 Task: Add Attachment from Trello to Card Card0000000138 in Board Board0000000035 in Workspace WS0000000012 in Trello. Add Cover Blue to Card Card0000000138 in Board Board0000000035 in Workspace WS0000000012 in Trello. Add "Copy Card To …" Button titled Button0000000138 to "bottom" of the list "To Do" to Card Card0000000138 in Board Board0000000035 in Workspace WS0000000012 in Trello. Add Description DS0000000138 to Card Card0000000138 in Board Board0000000035 in Workspace WS0000000012 in Trello. Add Comment CM0000000138 to Card Card0000000138 in Board Board0000000035 in Workspace WS0000000012 in Trello
Action: Mouse moved to (332, 376)
Screenshot: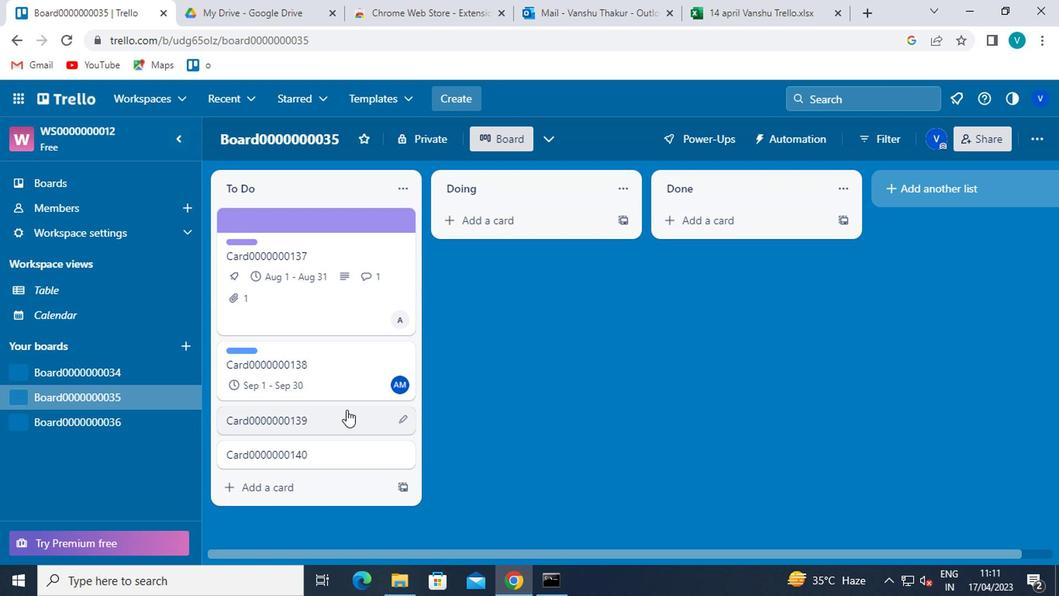 
Action: Mouse pressed left at (332, 376)
Screenshot: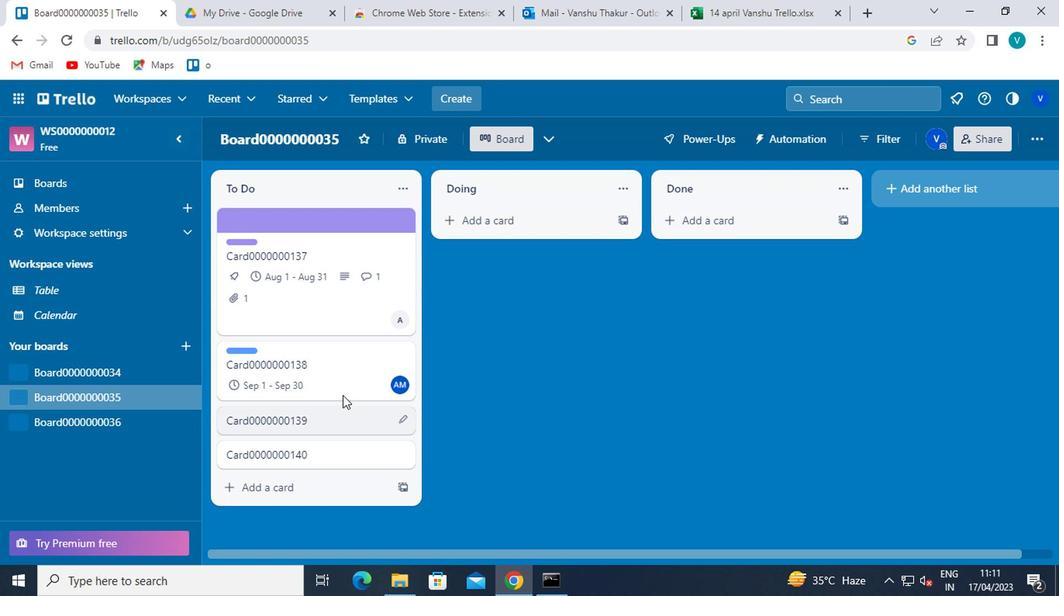 
Action: Mouse moved to (693, 345)
Screenshot: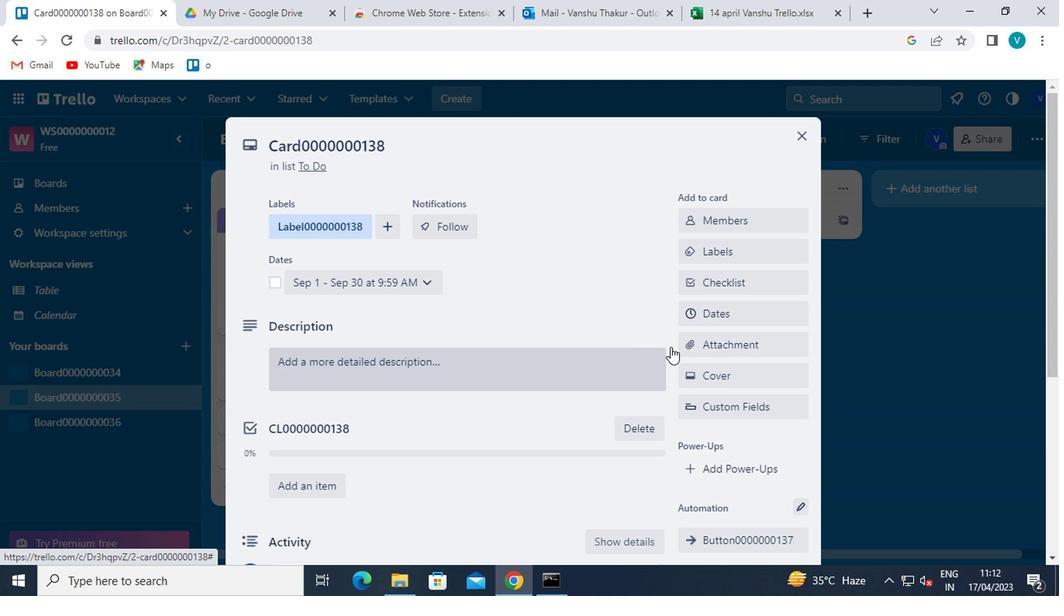 
Action: Mouse pressed left at (693, 345)
Screenshot: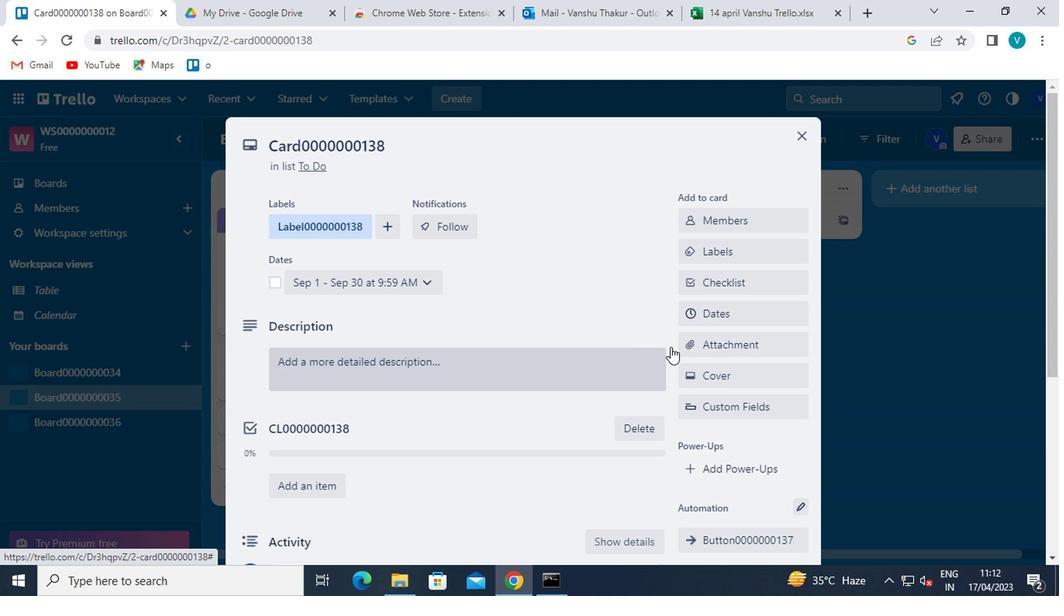 
Action: Mouse moved to (732, 190)
Screenshot: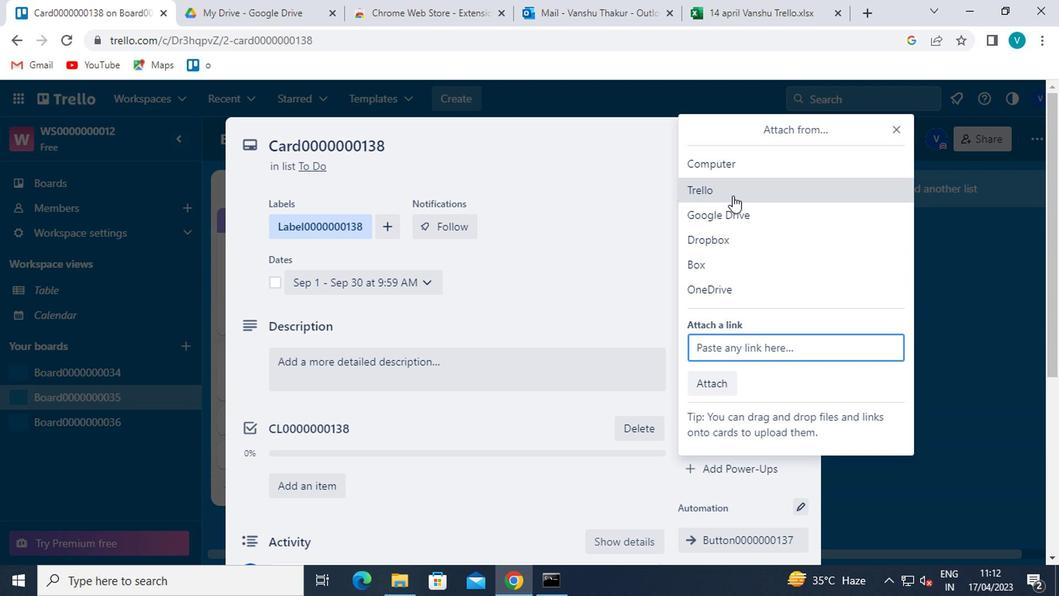 
Action: Mouse pressed left at (732, 190)
Screenshot: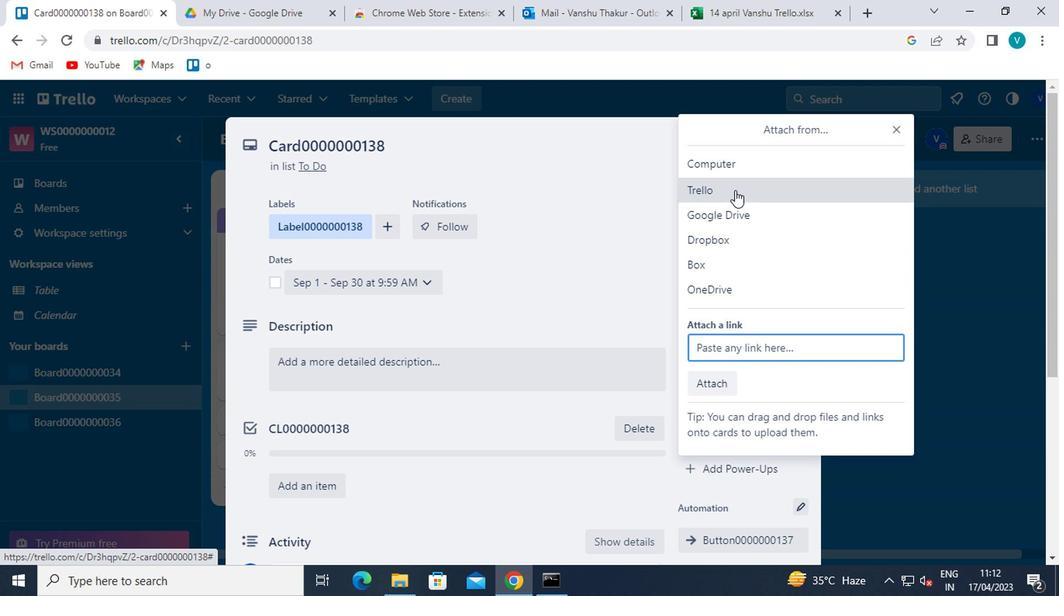 
Action: Mouse moved to (737, 234)
Screenshot: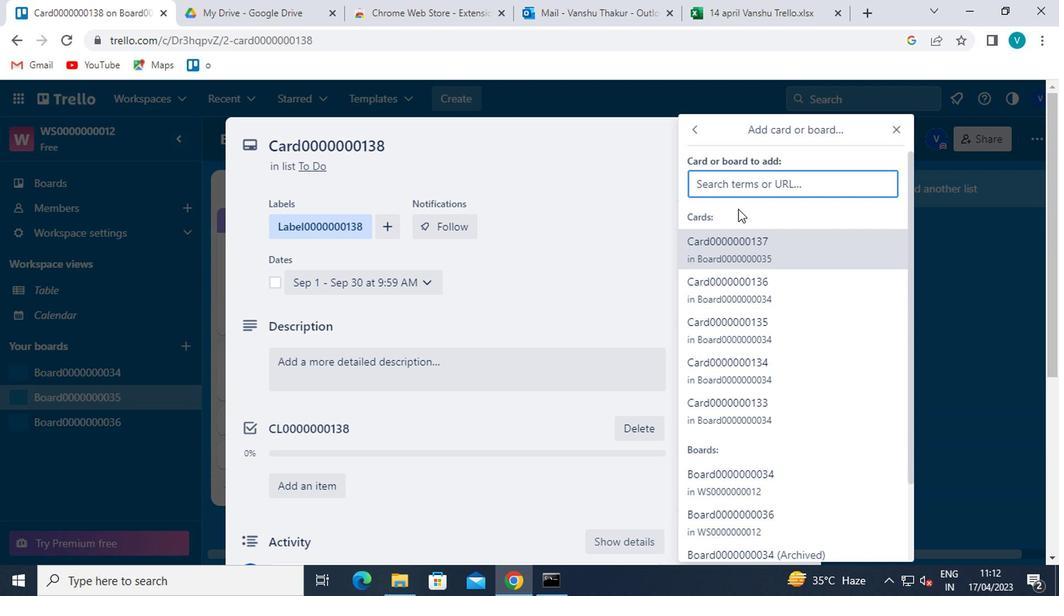 
Action: Mouse pressed left at (737, 234)
Screenshot: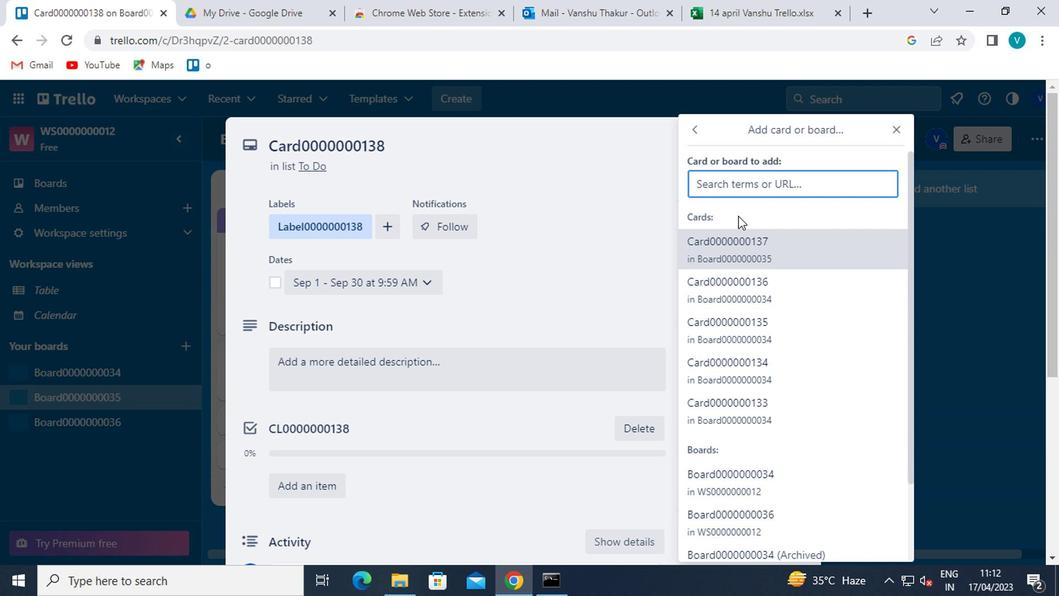
Action: Mouse moved to (732, 370)
Screenshot: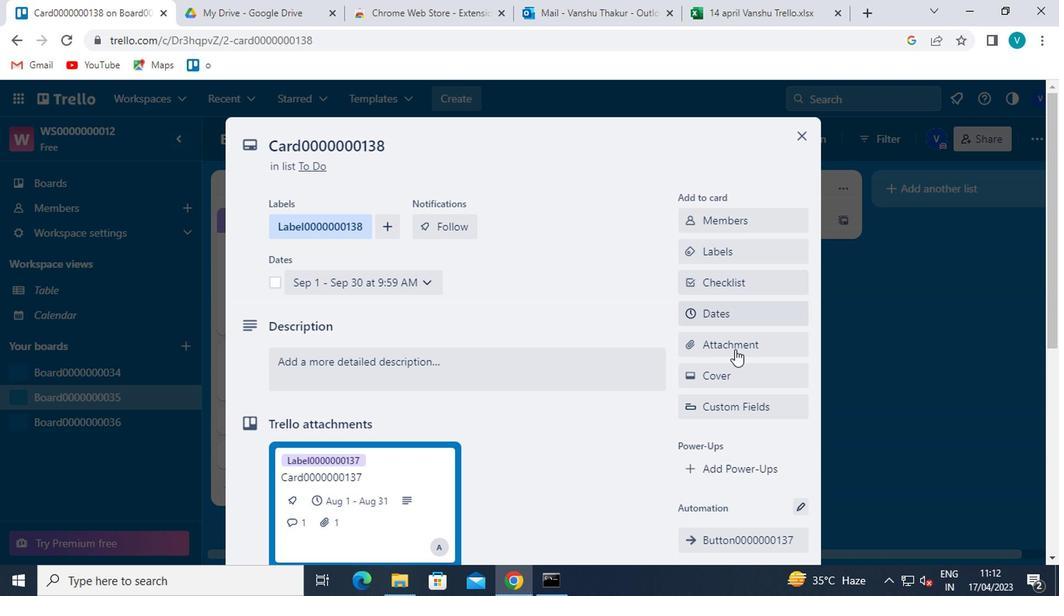 
Action: Mouse pressed left at (732, 370)
Screenshot: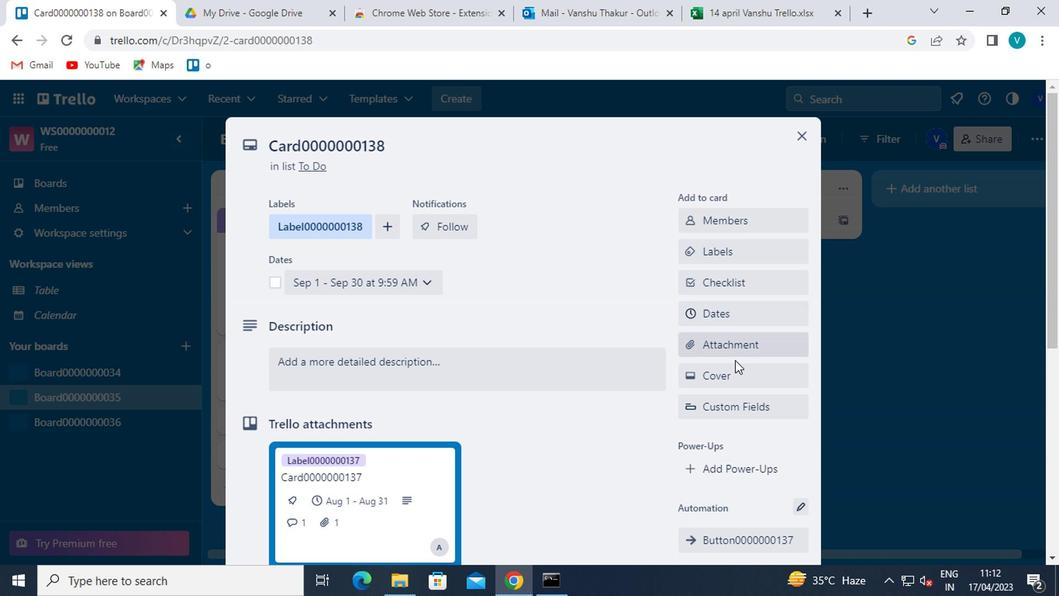
Action: Mouse moved to (701, 291)
Screenshot: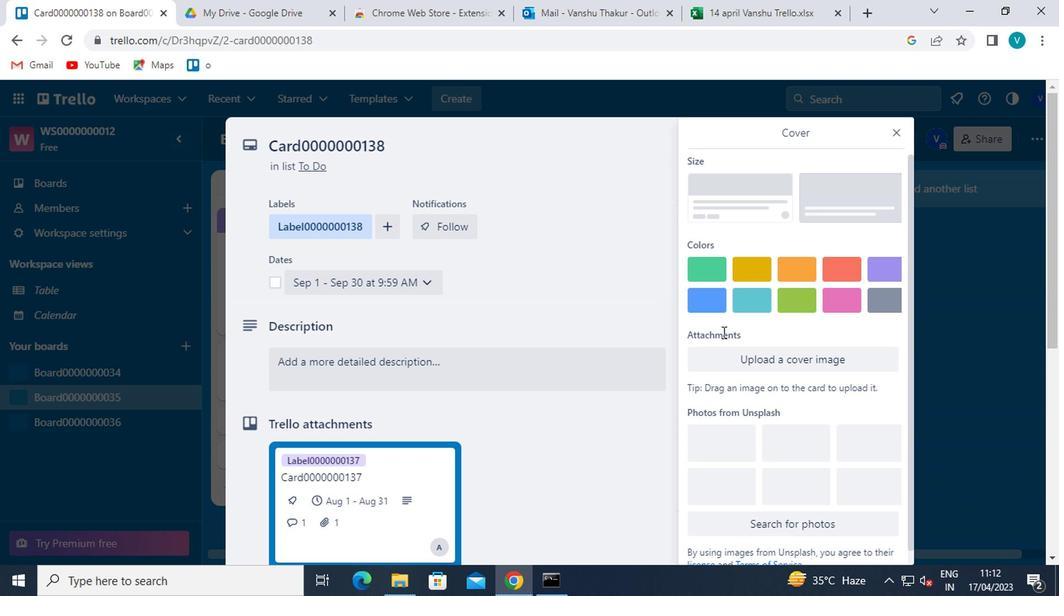 
Action: Mouse pressed left at (701, 291)
Screenshot: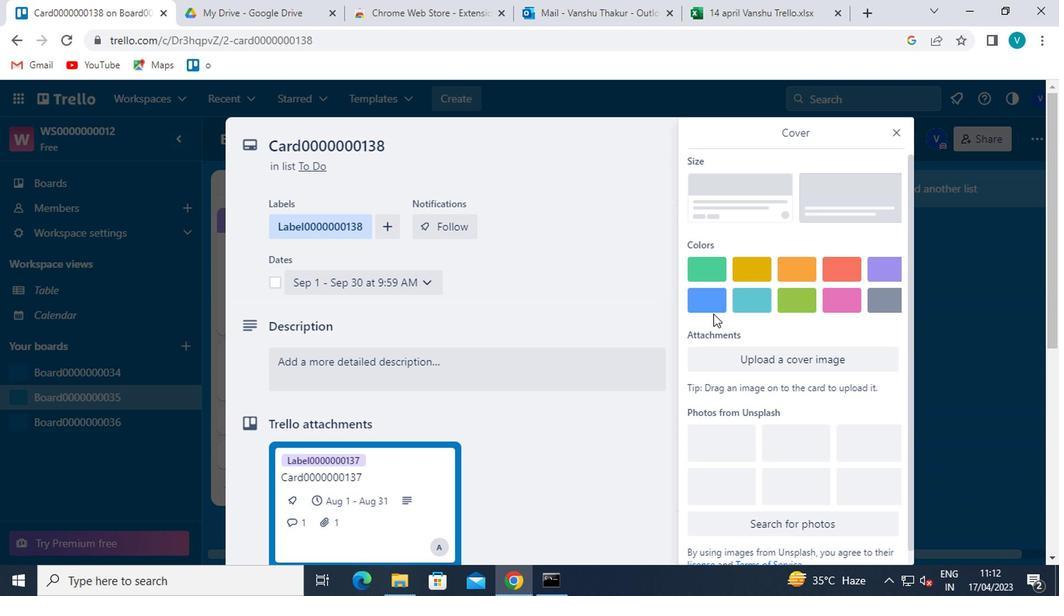 
Action: Mouse moved to (887, 141)
Screenshot: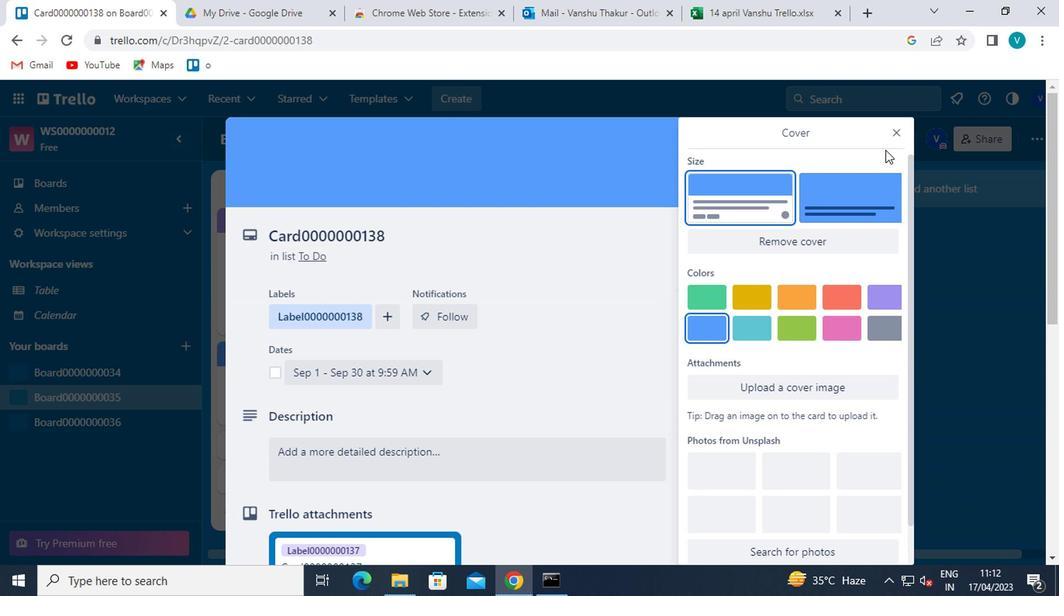 
Action: Mouse pressed left at (887, 141)
Screenshot: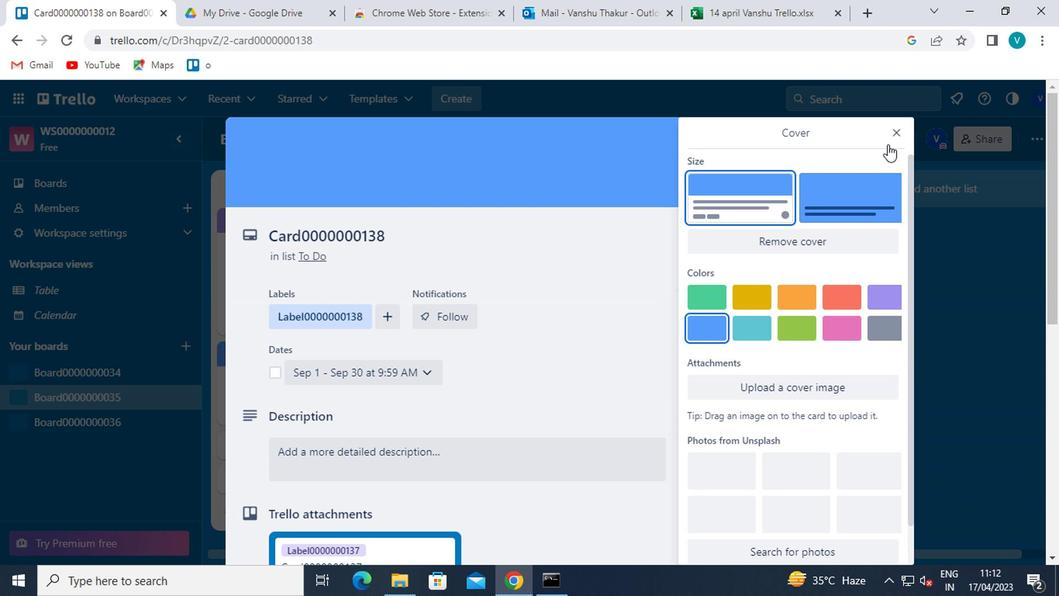 
Action: Mouse moved to (787, 336)
Screenshot: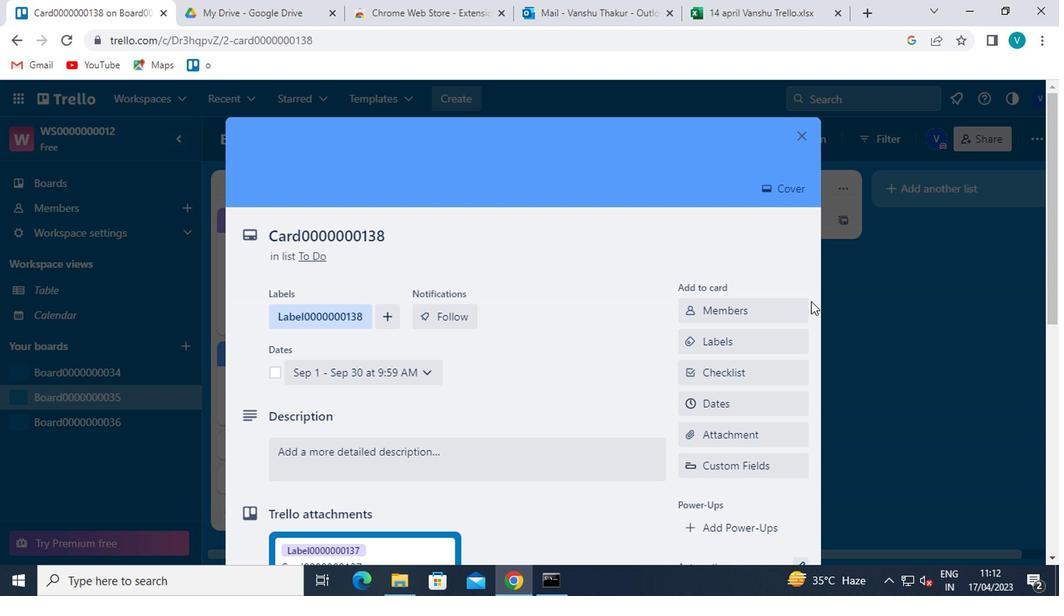 
Action: Mouse scrolled (787, 335) with delta (0, -1)
Screenshot: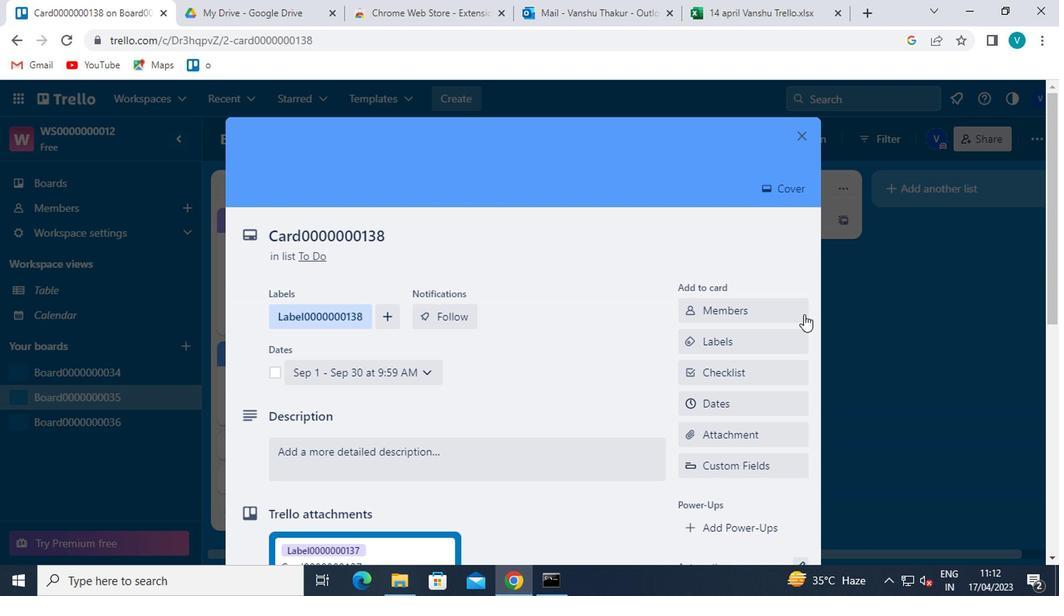 
Action: Mouse moved to (783, 342)
Screenshot: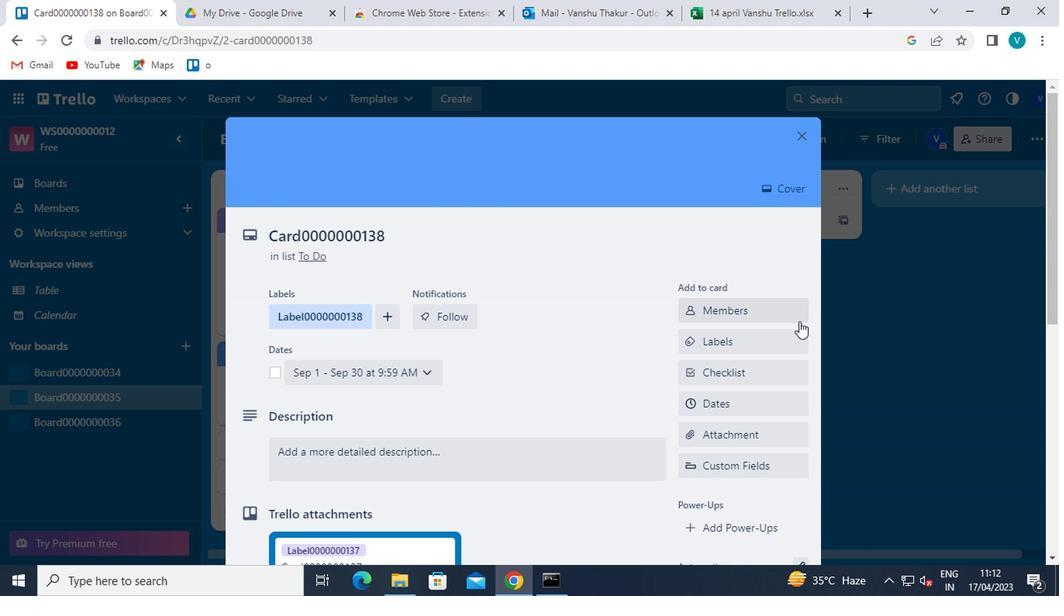 
Action: Mouse scrolled (783, 341) with delta (0, 0)
Screenshot: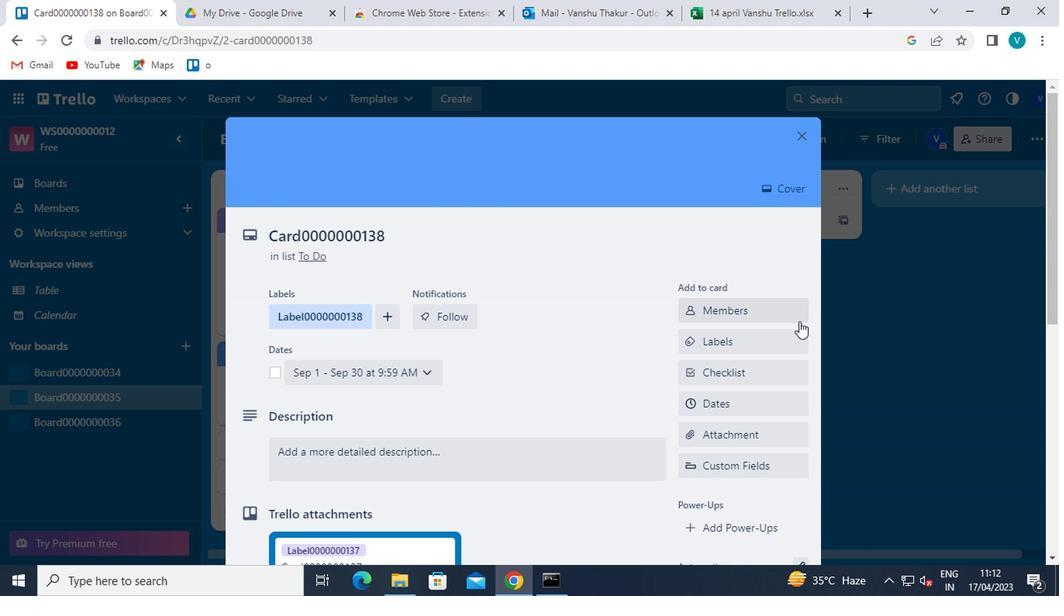 
Action: Mouse moved to (736, 471)
Screenshot: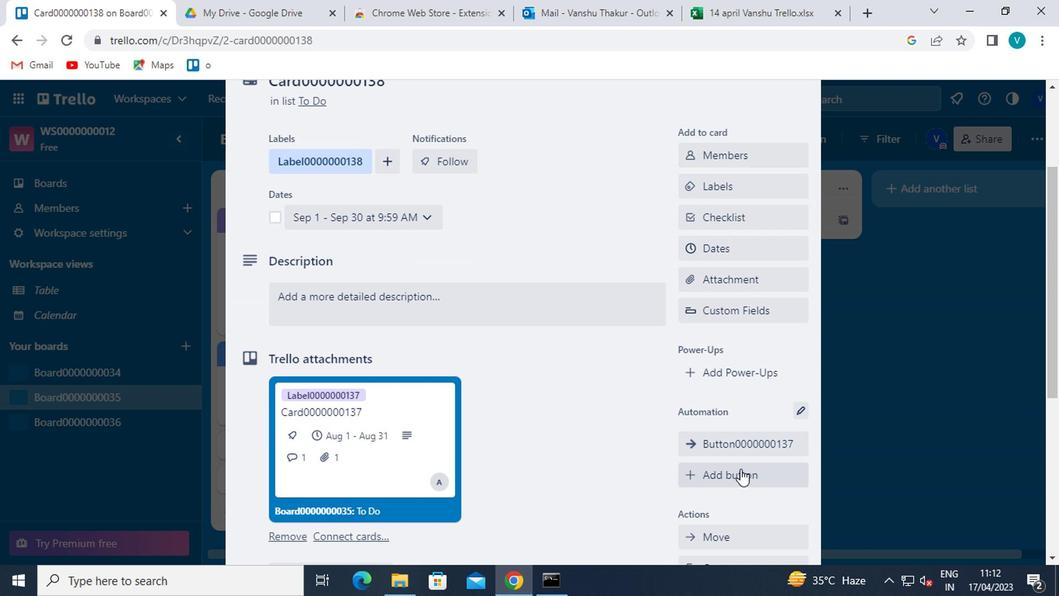 
Action: Mouse pressed left at (736, 471)
Screenshot: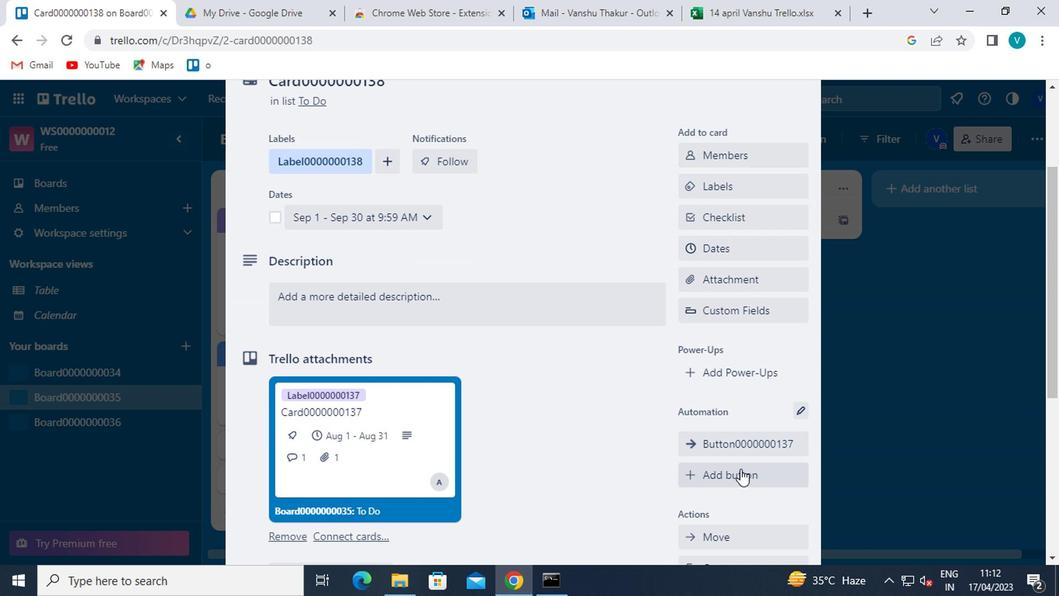 
Action: Mouse moved to (735, 241)
Screenshot: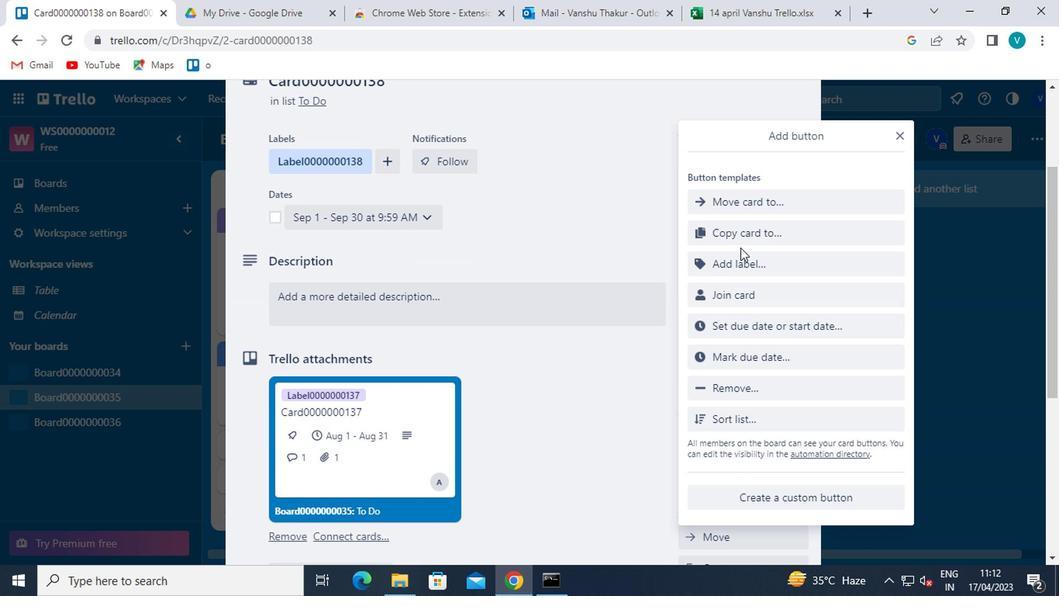 
Action: Mouse pressed left at (735, 241)
Screenshot: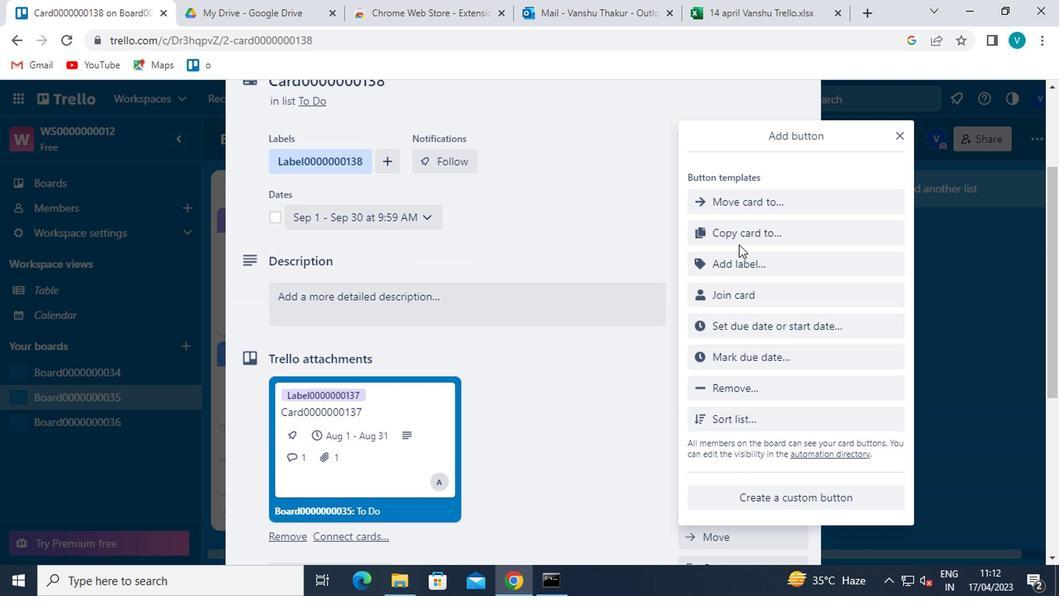 
Action: Mouse moved to (743, 220)
Screenshot: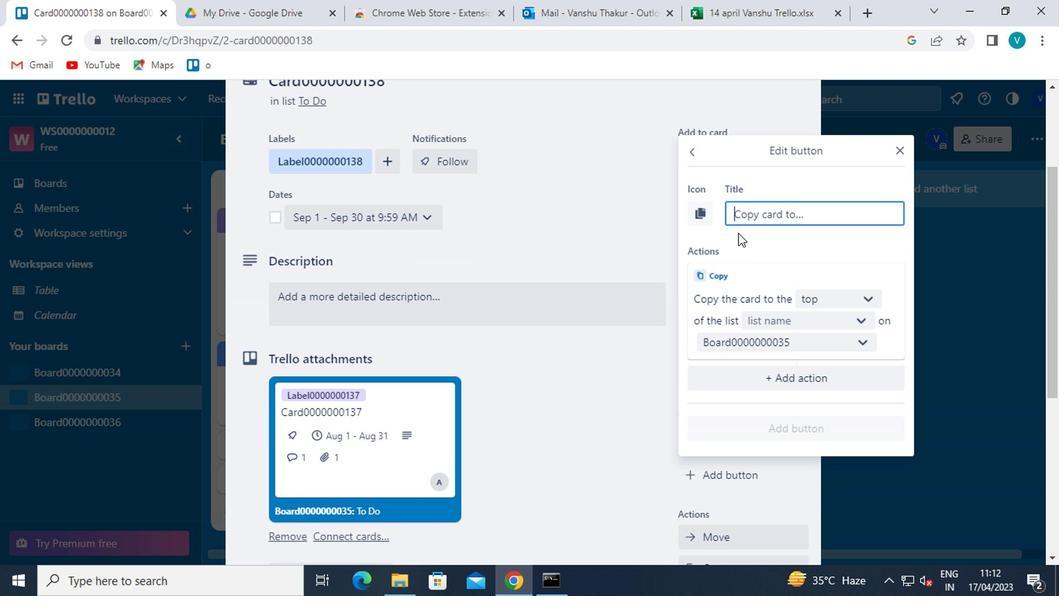 
Action: Mouse pressed left at (743, 220)
Screenshot: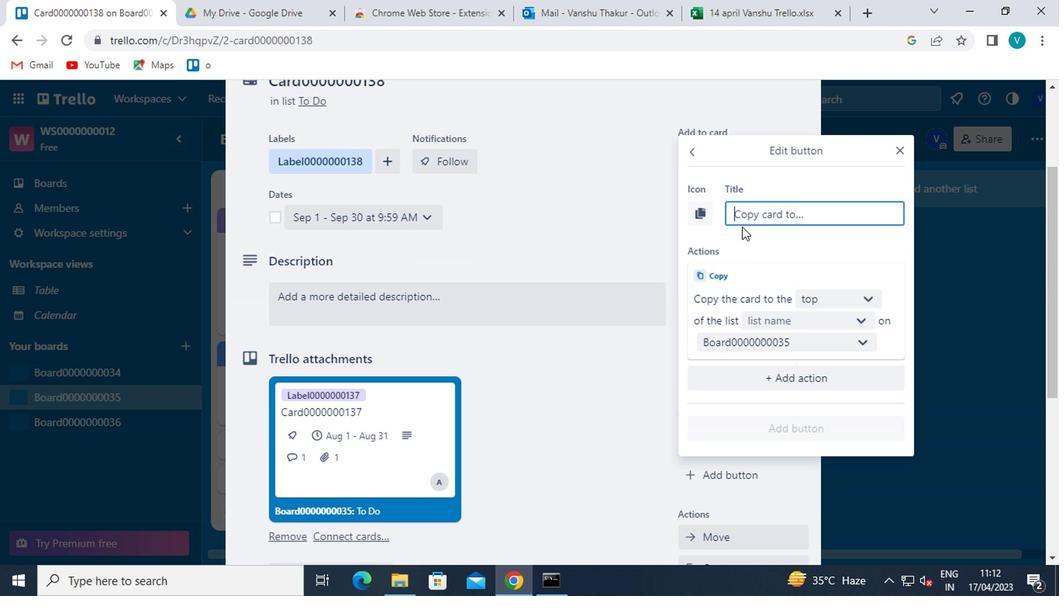 
Action: Key pressed <Key.shift>BUTTON0000000138
Screenshot: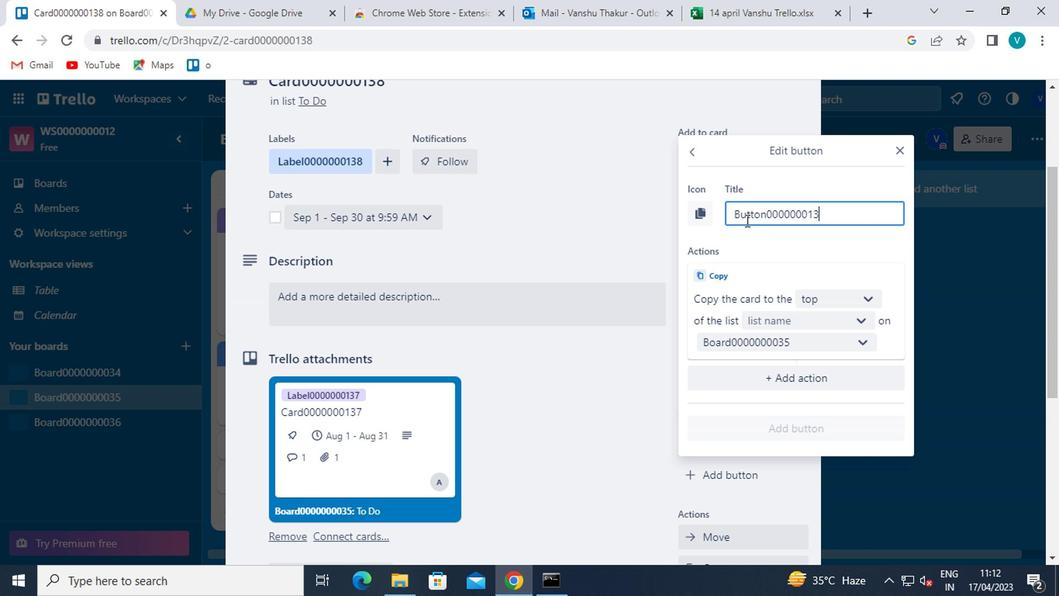 
Action: Mouse moved to (829, 292)
Screenshot: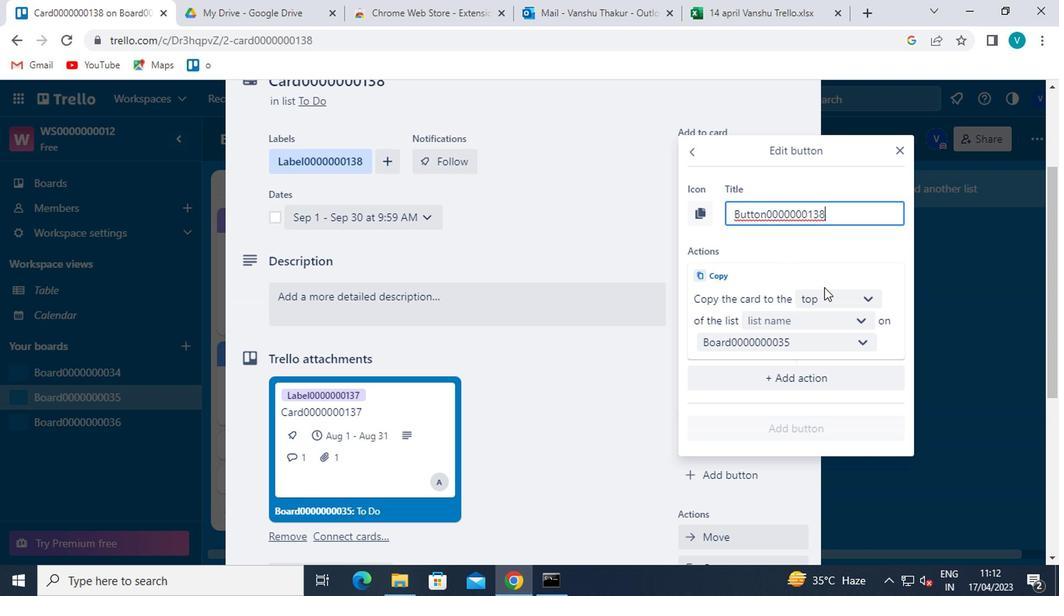 
Action: Mouse pressed left at (829, 292)
Screenshot: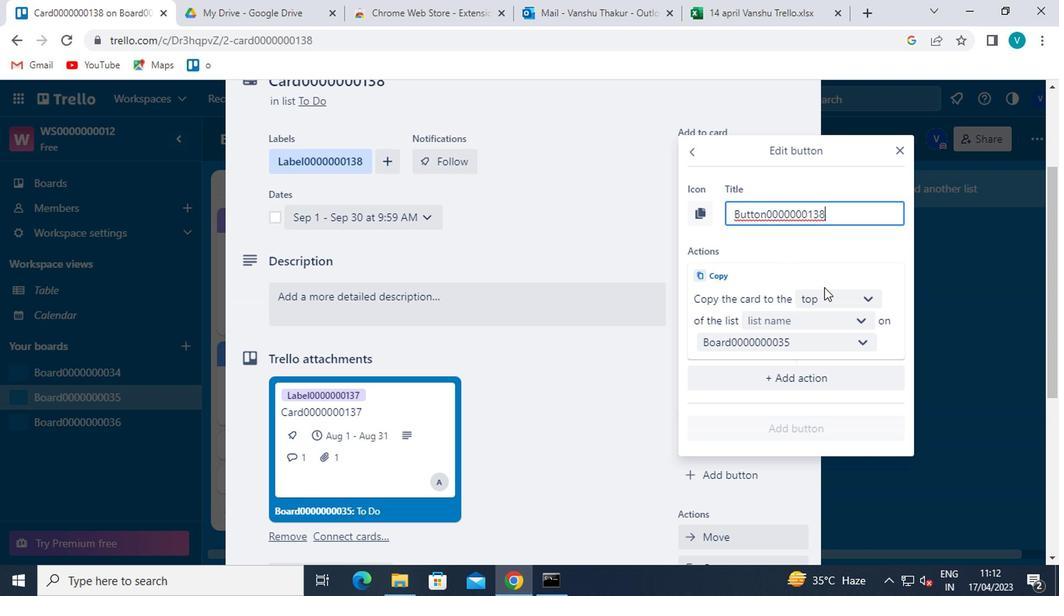 
Action: Mouse moved to (816, 350)
Screenshot: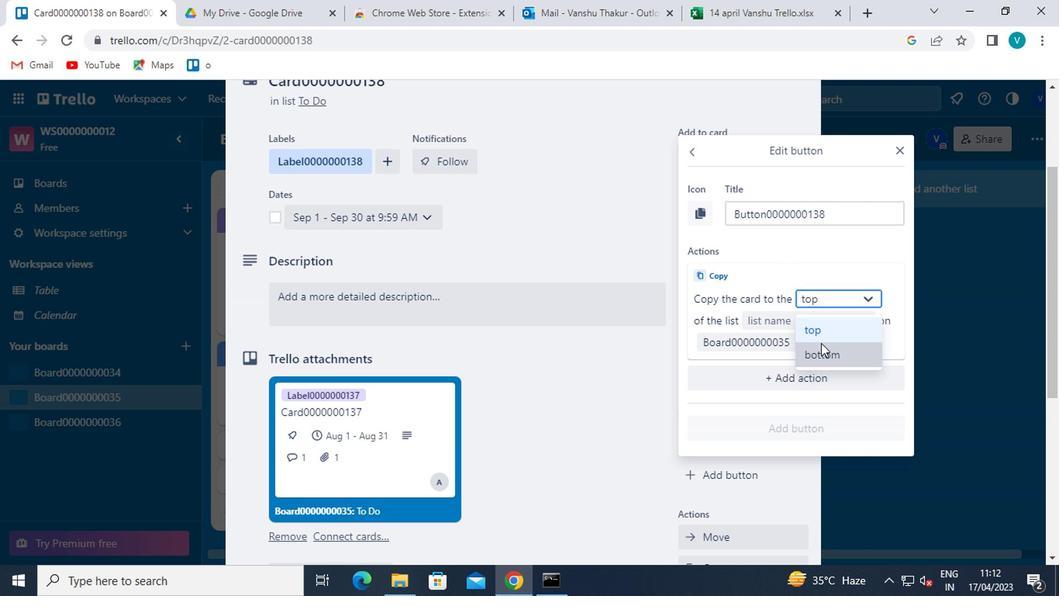 
Action: Mouse pressed left at (816, 350)
Screenshot: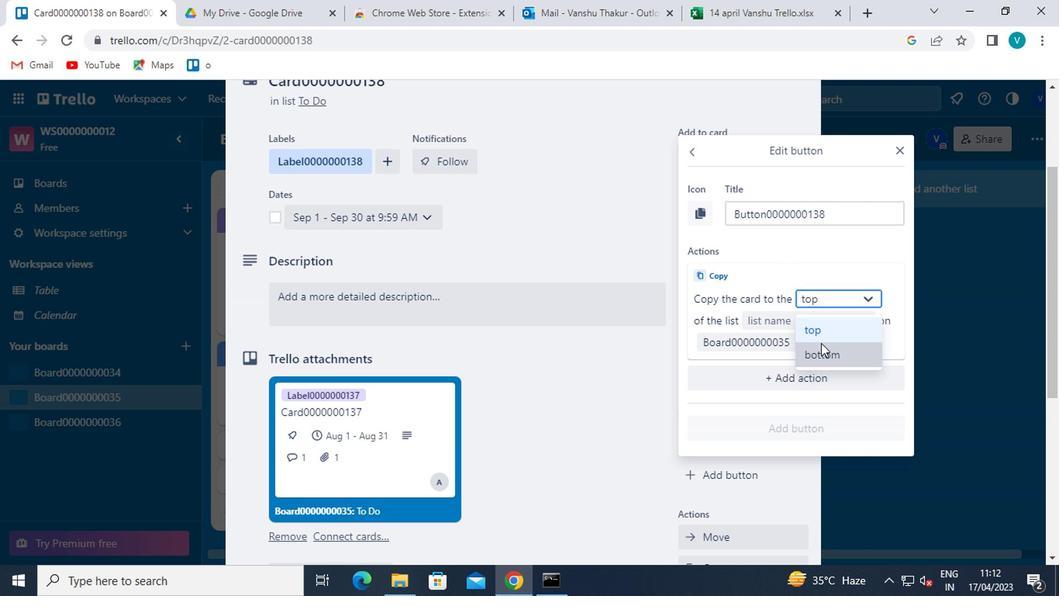 
Action: Mouse moved to (831, 321)
Screenshot: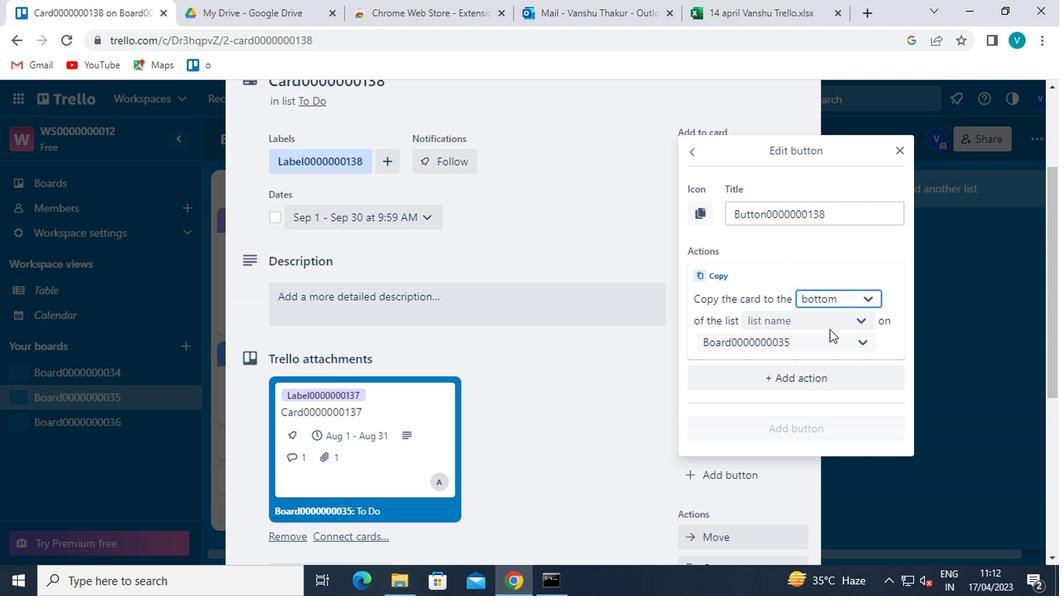 
Action: Mouse pressed left at (831, 321)
Screenshot: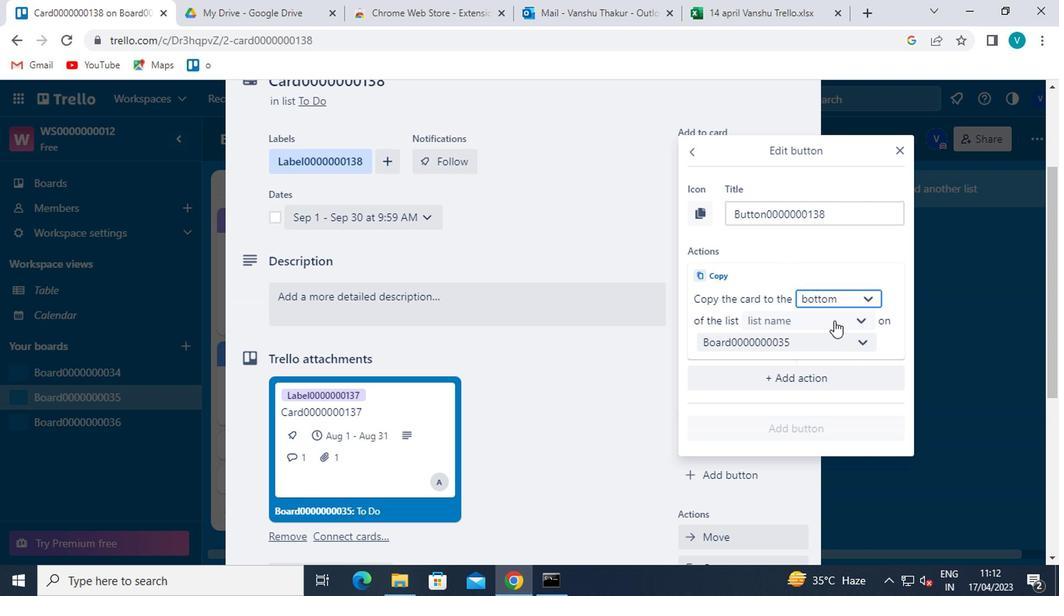
Action: Mouse moved to (815, 341)
Screenshot: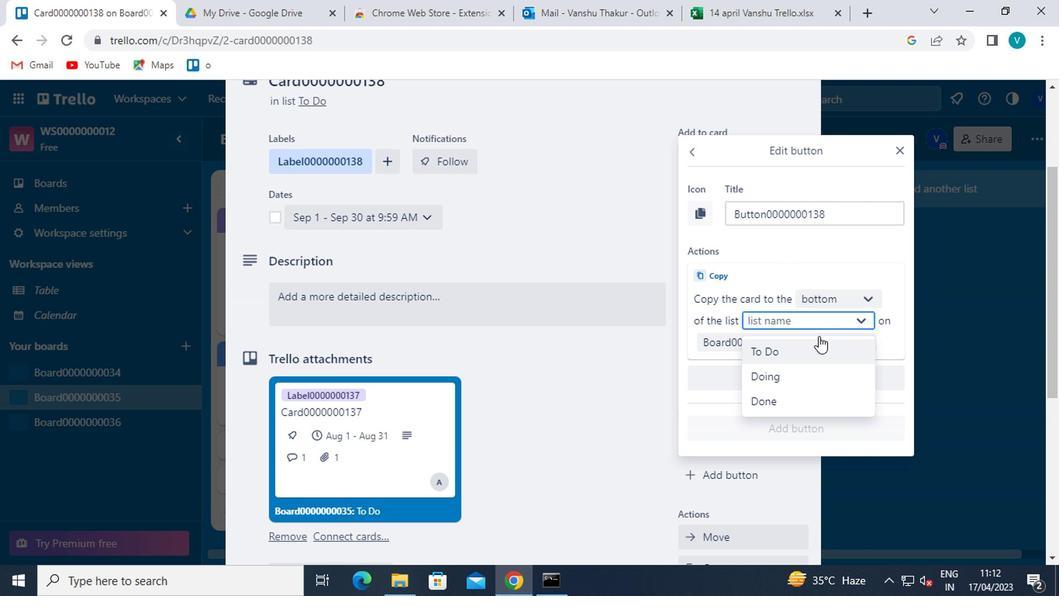 
Action: Mouse pressed left at (815, 341)
Screenshot: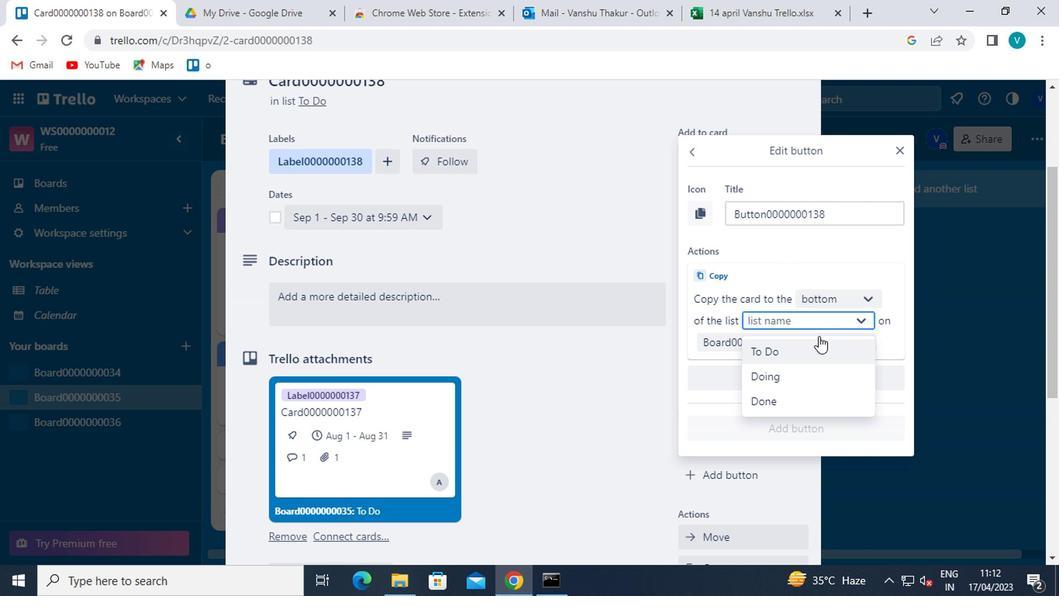 
Action: Mouse moved to (793, 431)
Screenshot: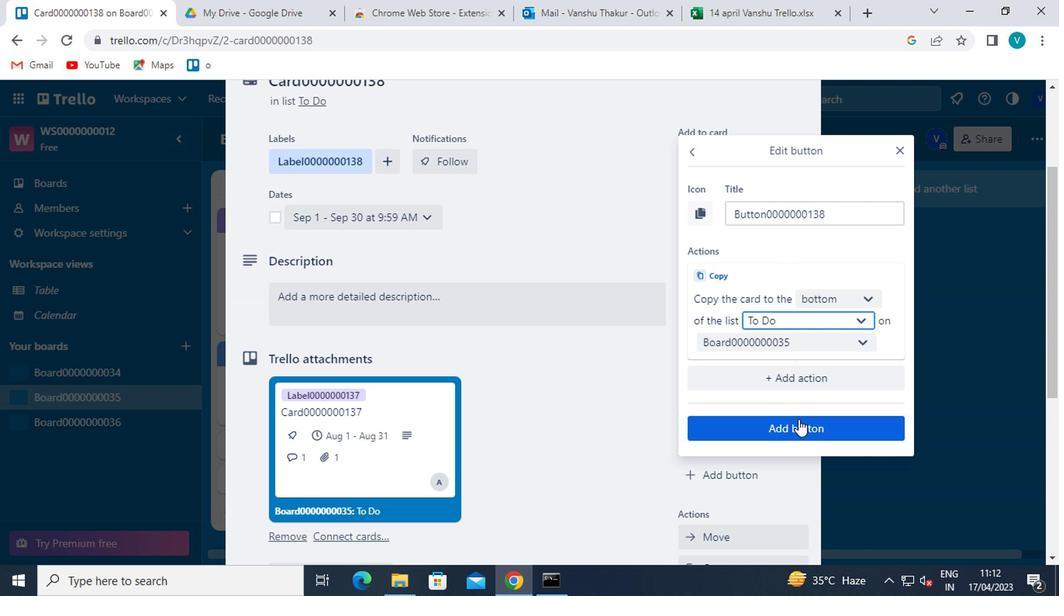 
Action: Mouse pressed left at (793, 431)
Screenshot: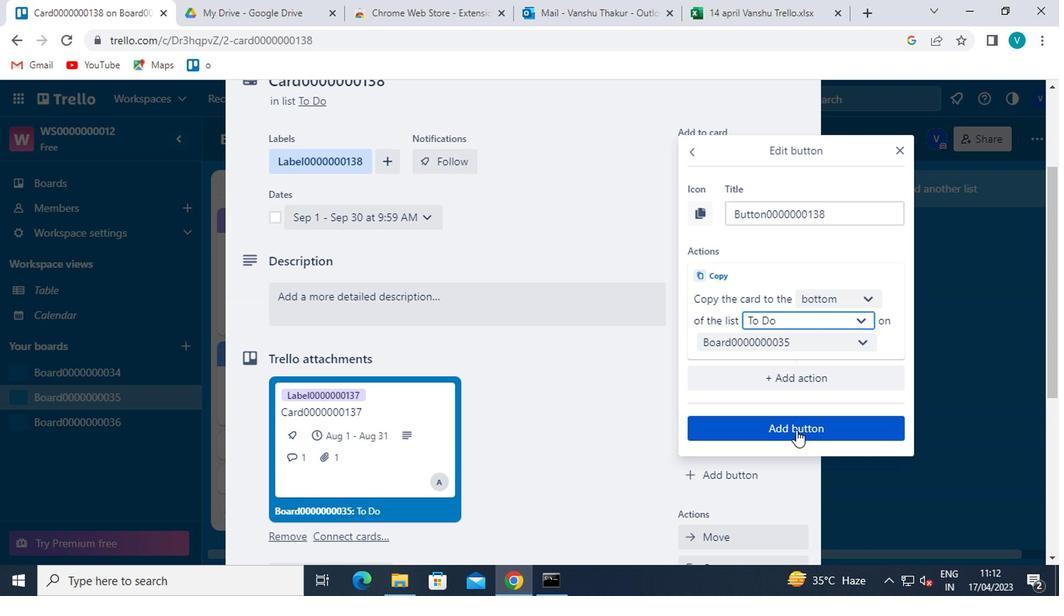 
Action: Mouse moved to (412, 301)
Screenshot: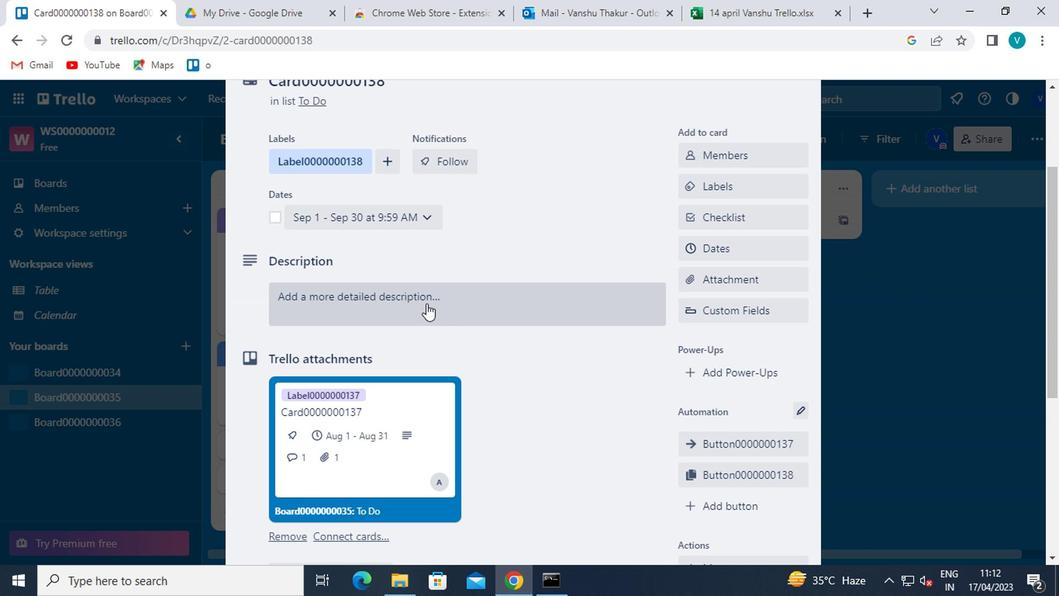 
Action: Mouse pressed left at (412, 301)
Screenshot: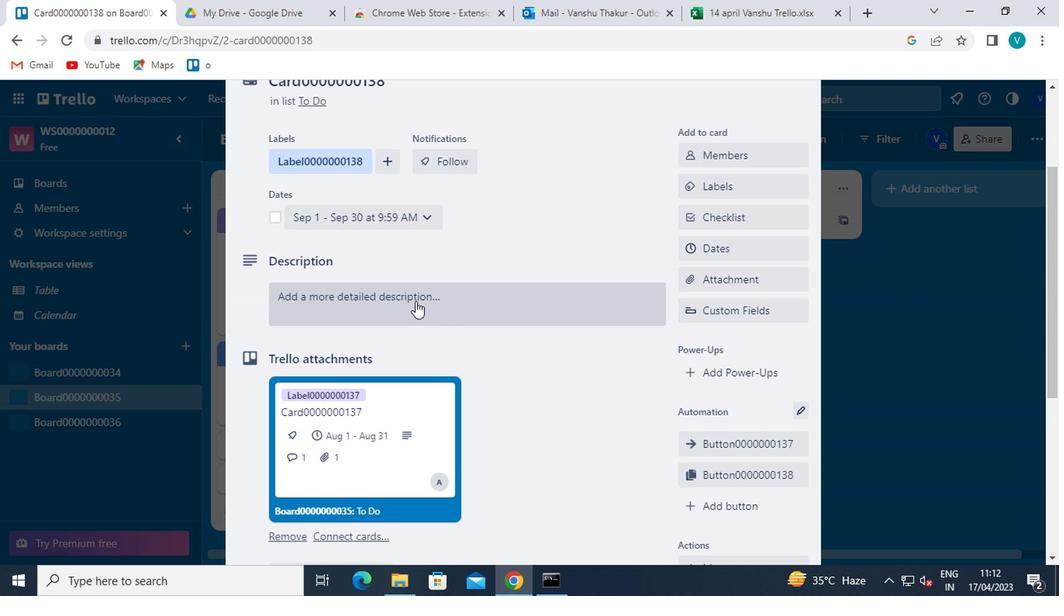 
Action: Key pressed <Key.shift>DS0000000138
Screenshot: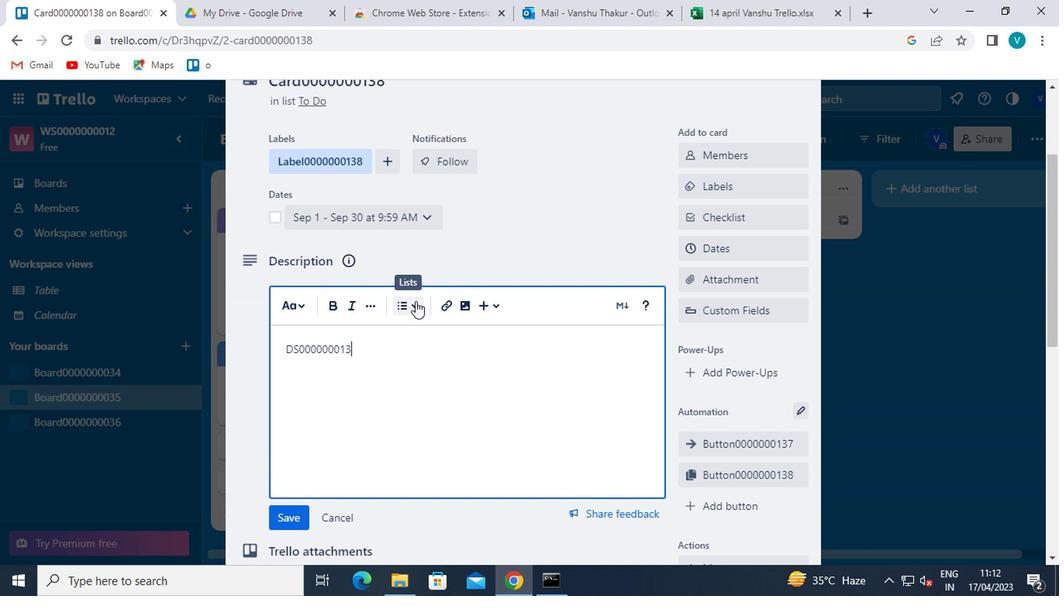 
Action: Mouse moved to (286, 516)
Screenshot: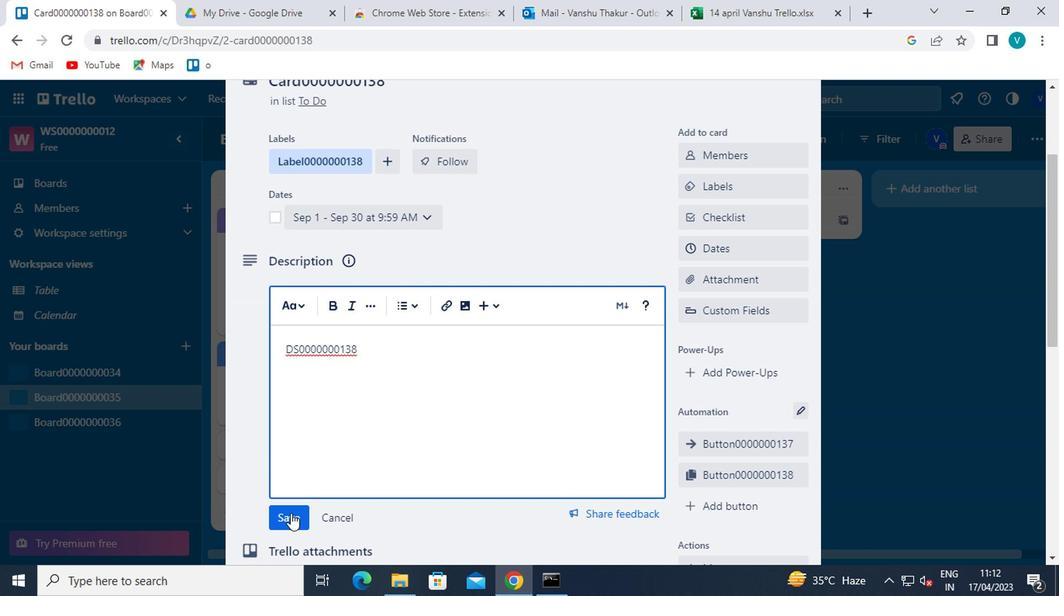 
Action: Mouse pressed left at (286, 516)
Screenshot: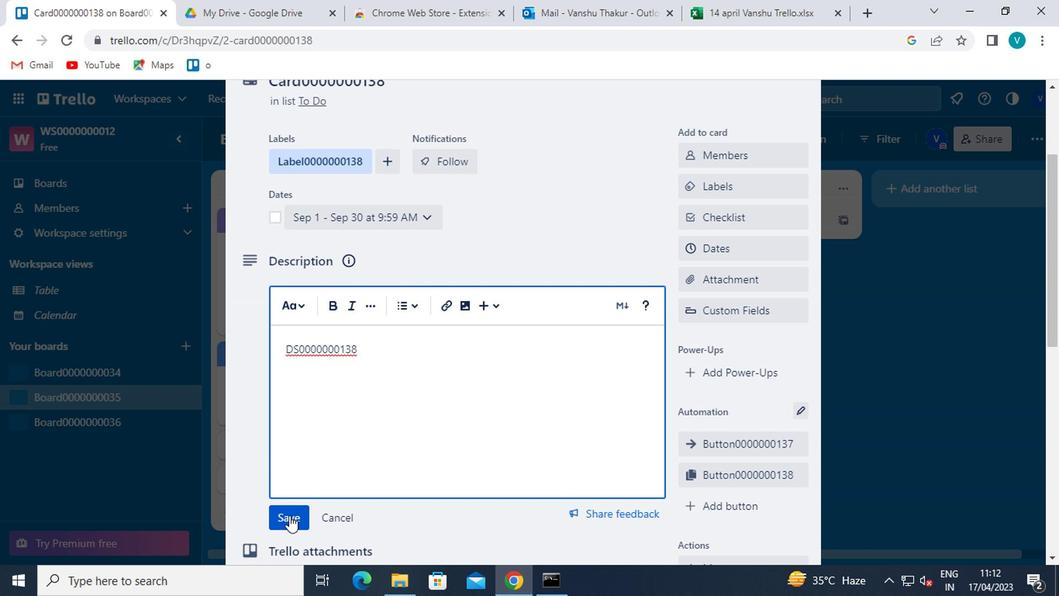 
Action: Mouse moved to (294, 492)
Screenshot: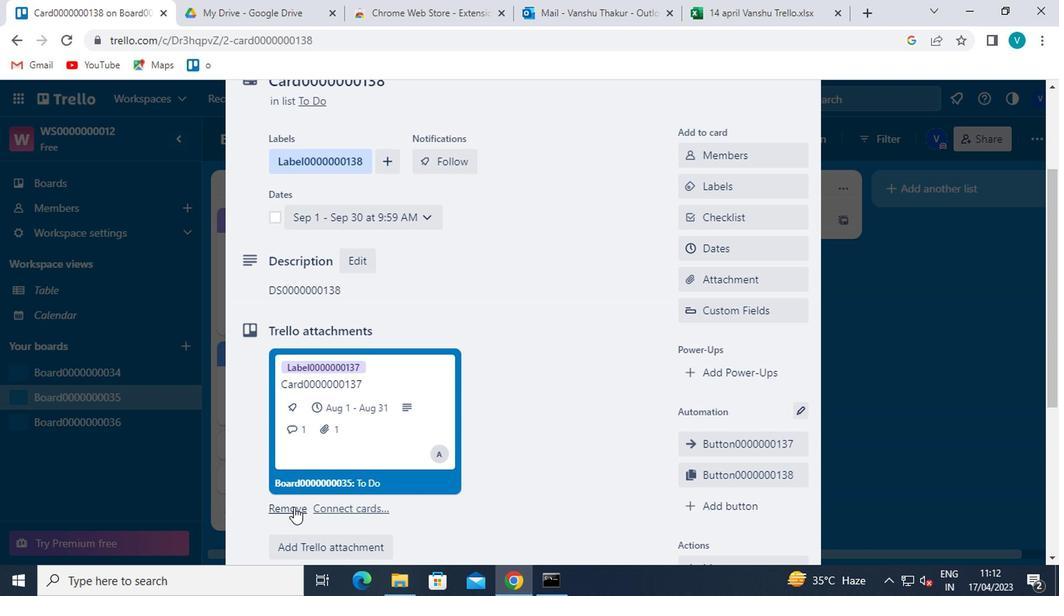 
Action: Mouse scrolled (294, 491) with delta (0, 0)
Screenshot: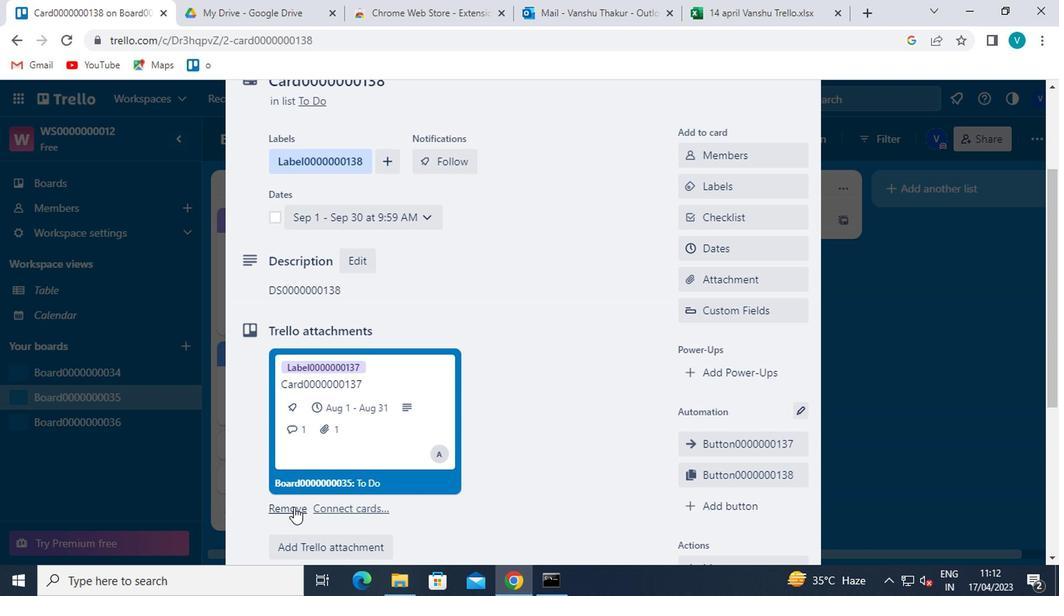 
Action: Mouse scrolled (294, 491) with delta (0, 0)
Screenshot: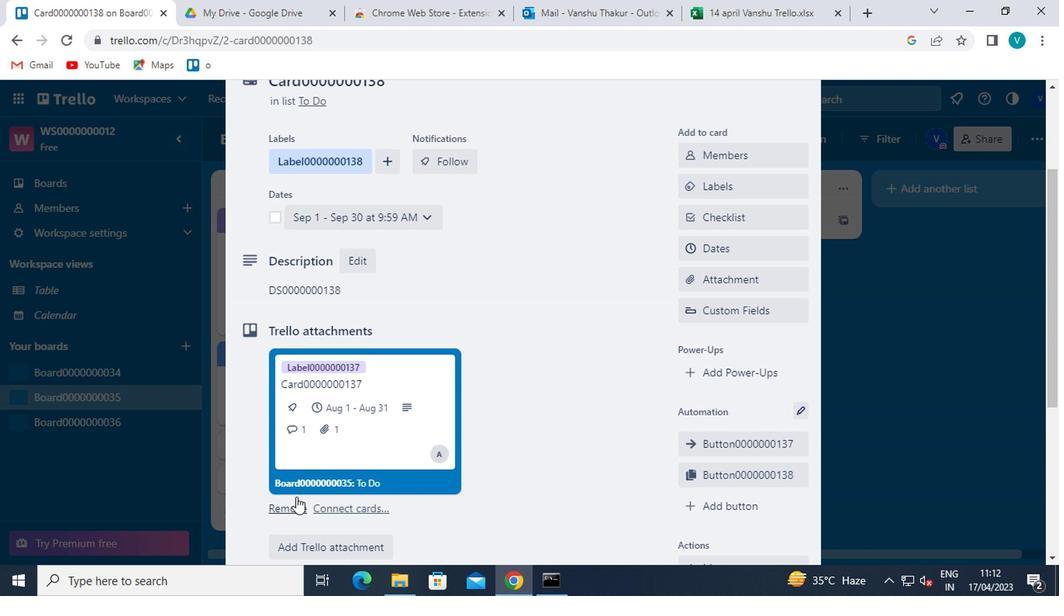 
Action: Mouse scrolled (294, 491) with delta (0, 0)
Screenshot: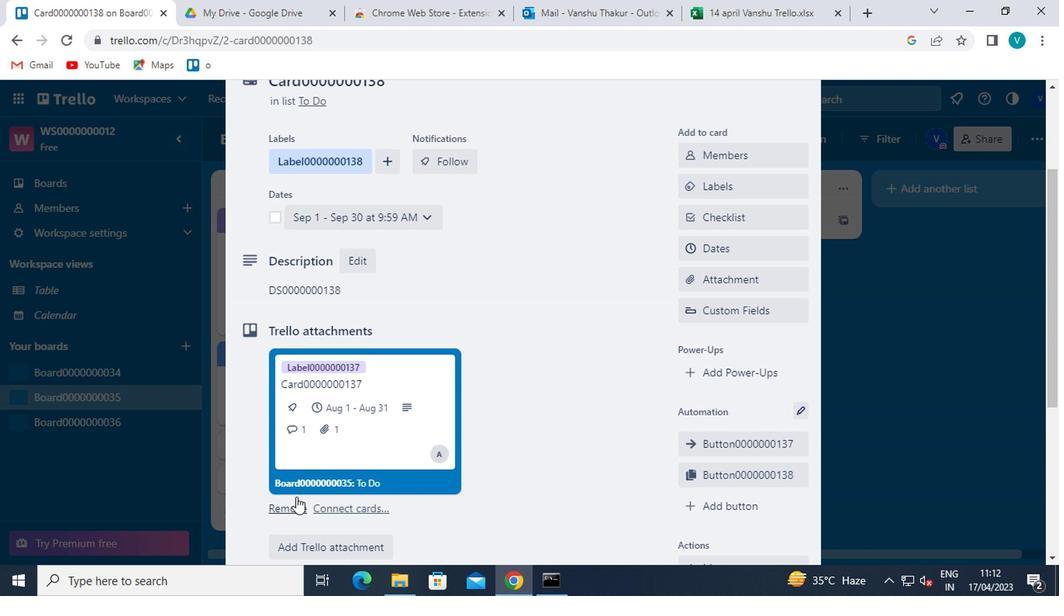 
Action: Mouse scrolled (294, 491) with delta (0, 0)
Screenshot: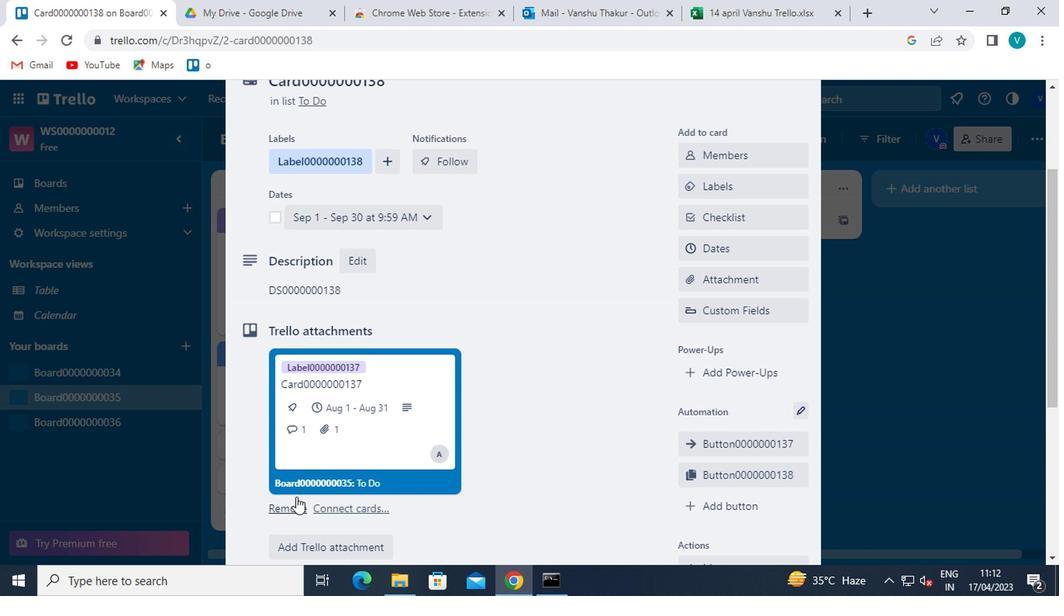 
Action: Mouse moved to (308, 454)
Screenshot: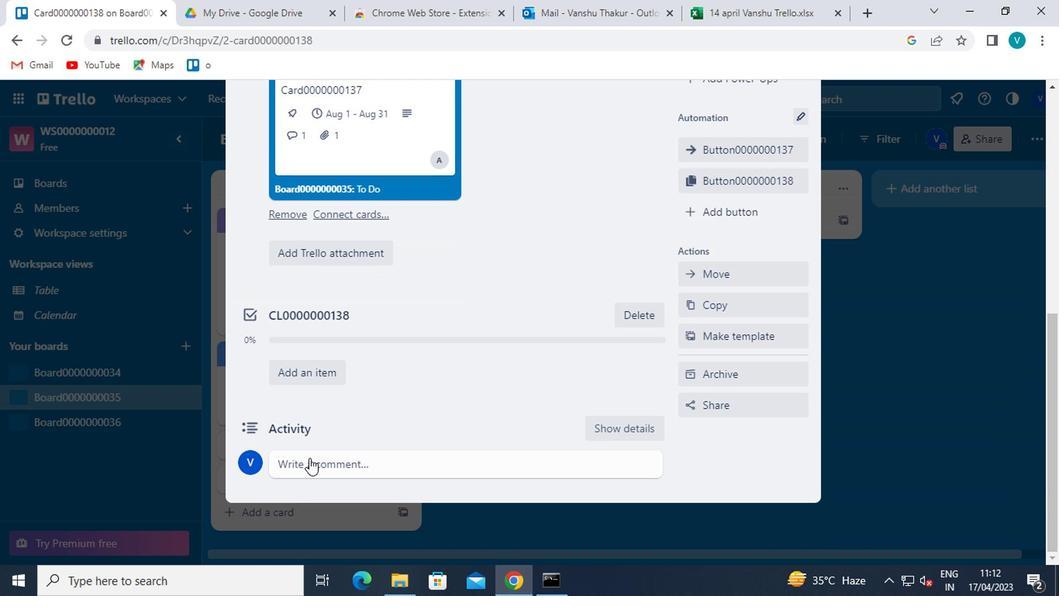
Action: Mouse pressed left at (308, 454)
Screenshot: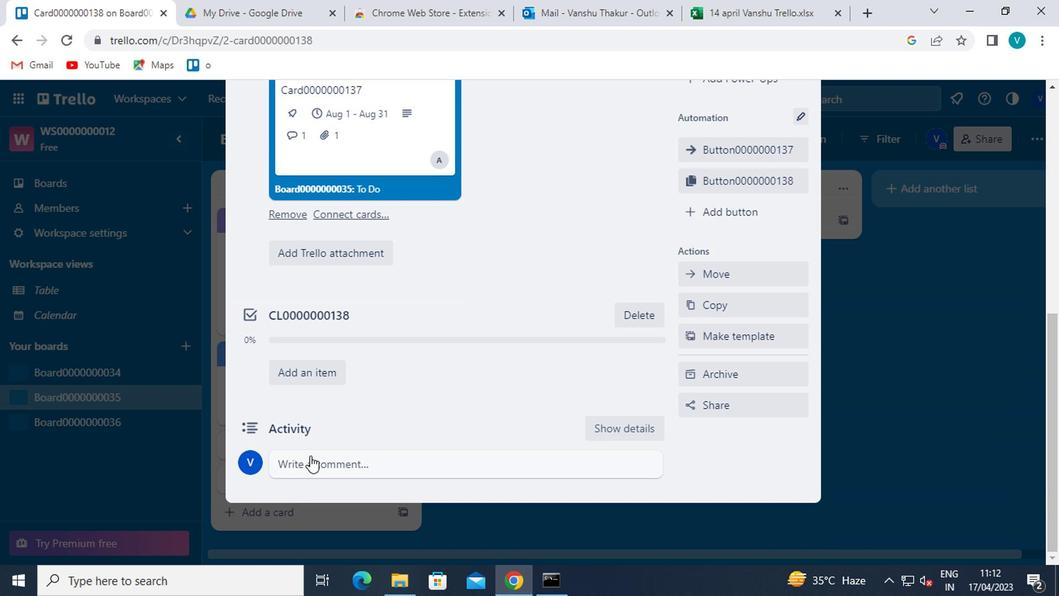 
Action: Key pressed <Key.shift>CM0000000138
Screenshot: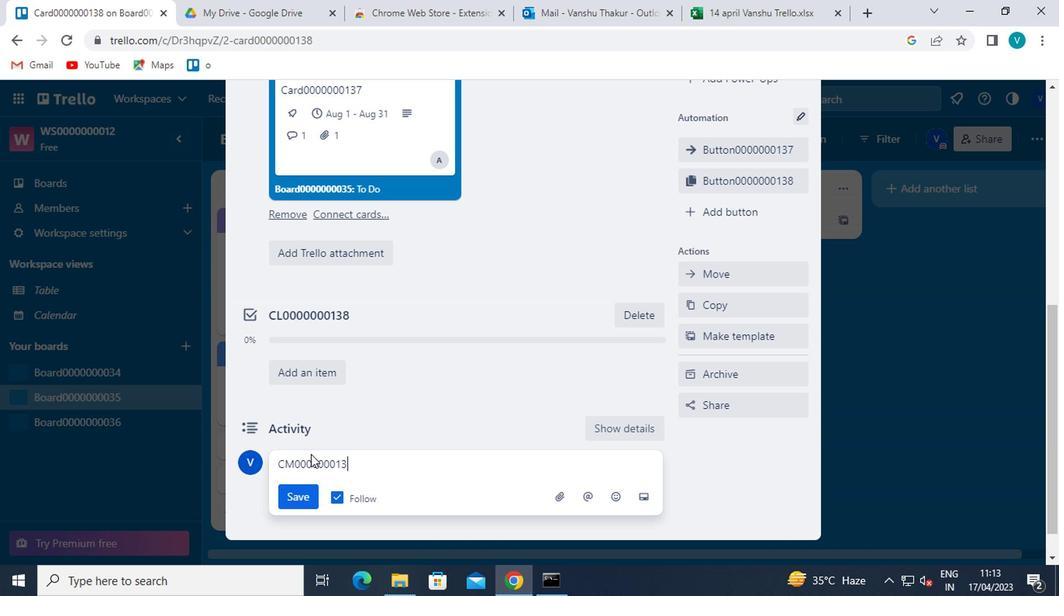 
Action: Mouse moved to (289, 498)
Screenshot: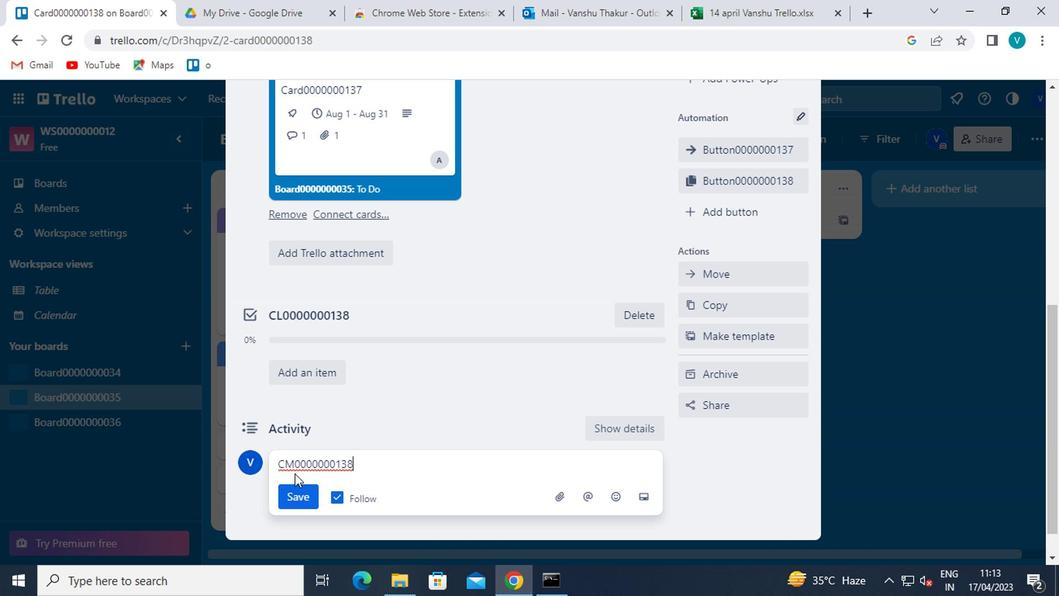 
Action: Mouse pressed left at (289, 498)
Screenshot: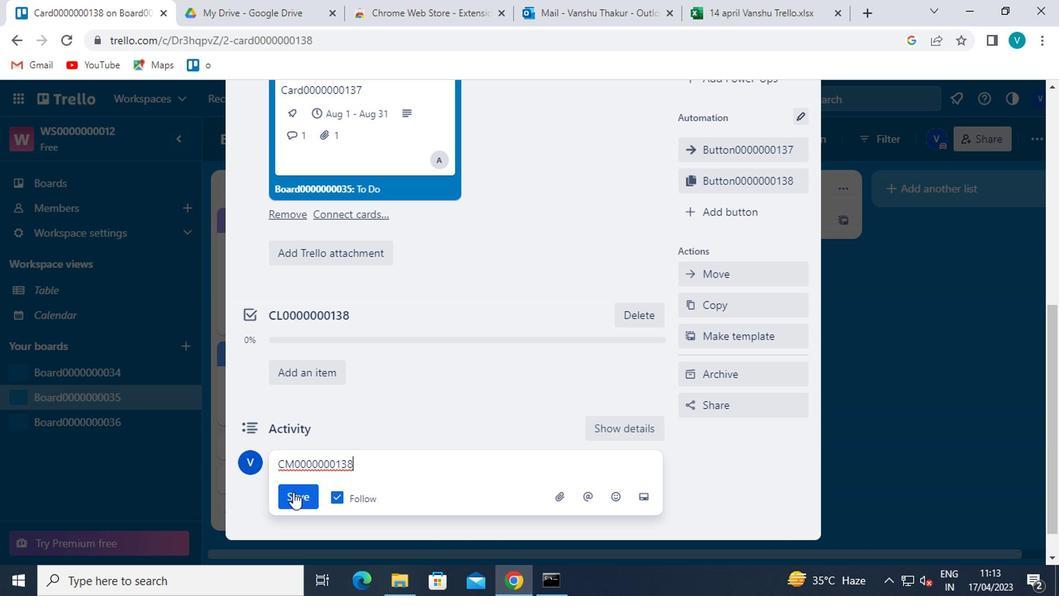 
